 Task: Schedule a business strategy planning session.
Action: Mouse moved to (76, 106)
Screenshot: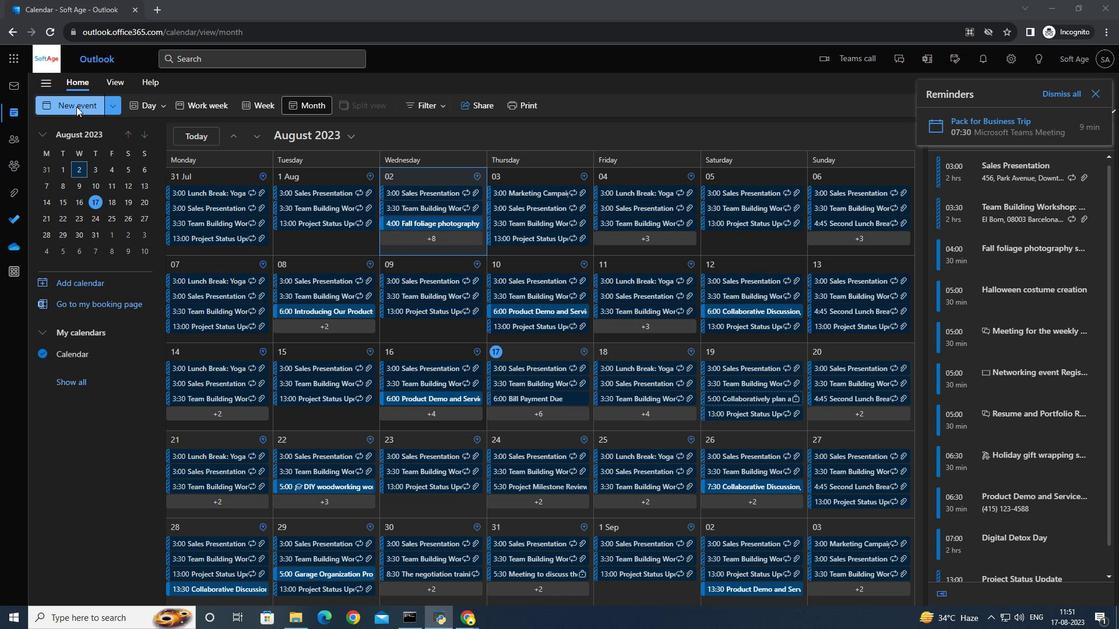 
Action: Mouse pressed left at (76, 106)
Screenshot: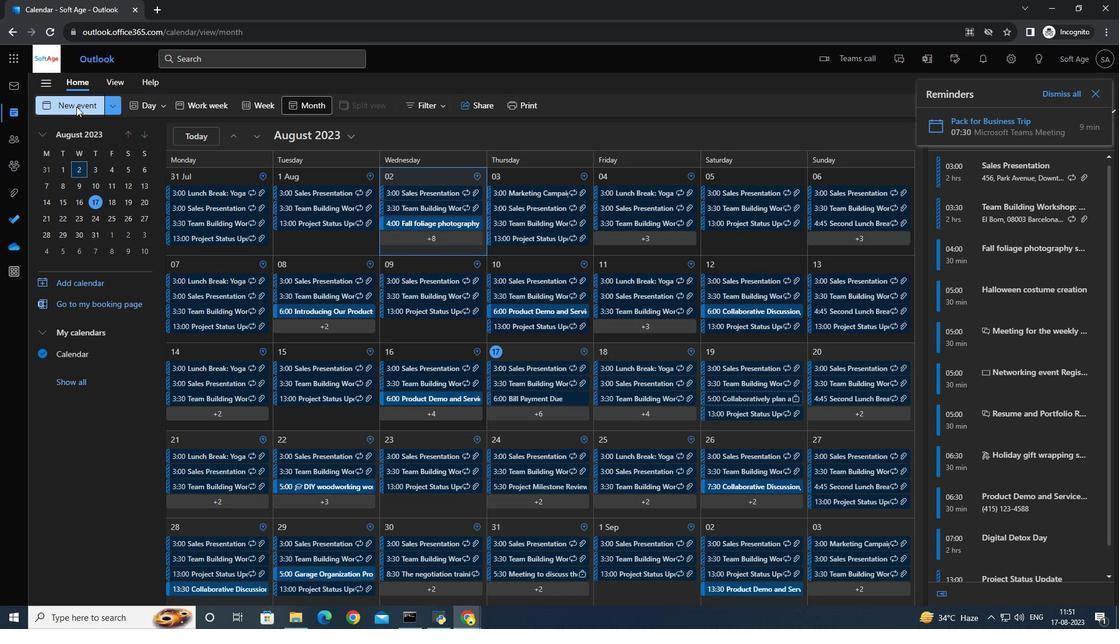 
Action: Mouse moved to (367, 181)
Screenshot: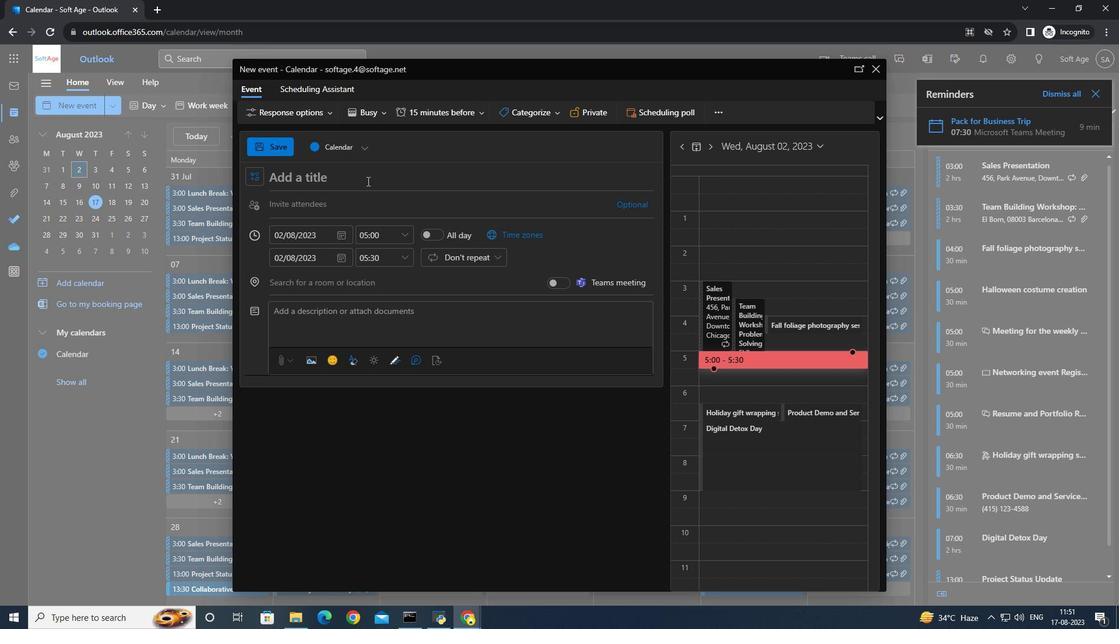 
Action: Key pressed <Key.caps_lock>B<Key.caps_lock>usiness<Key.space>strategy<Key.space><Key.caps_lock>P<Key.caps_lock>lanning<Key.space>session
Screenshot: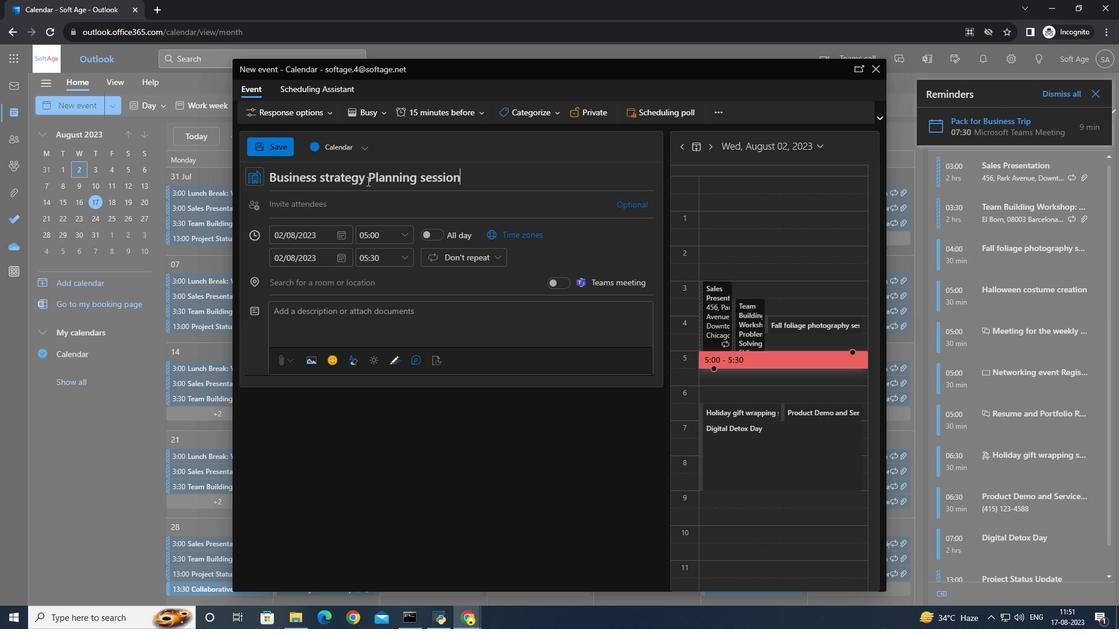 
Action: Mouse moved to (286, 142)
Screenshot: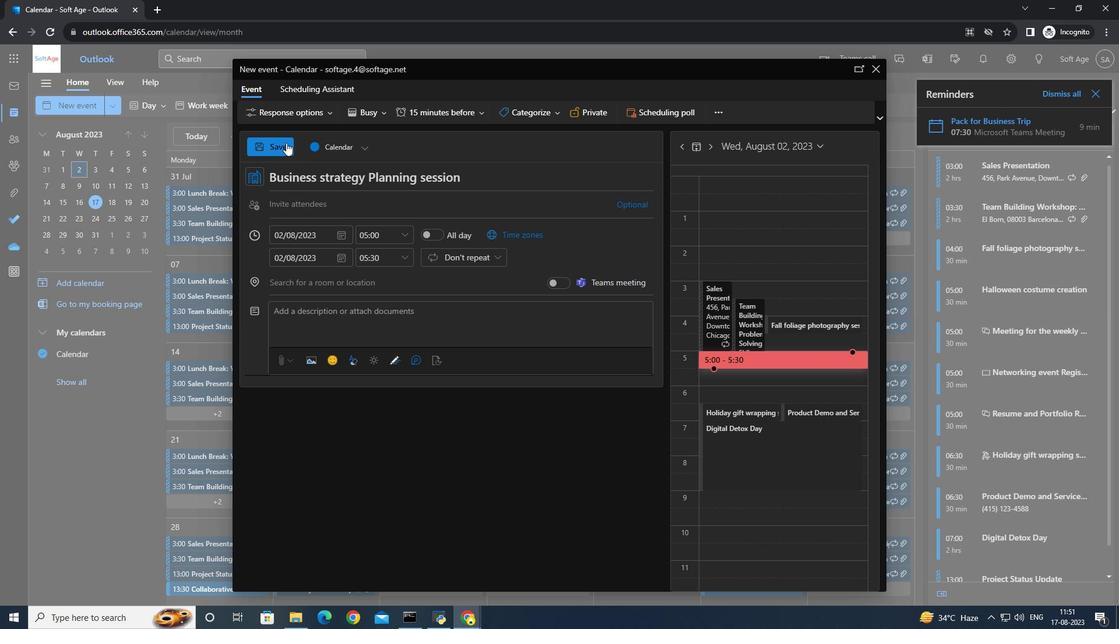 
Action: Mouse pressed left at (286, 142)
Screenshot: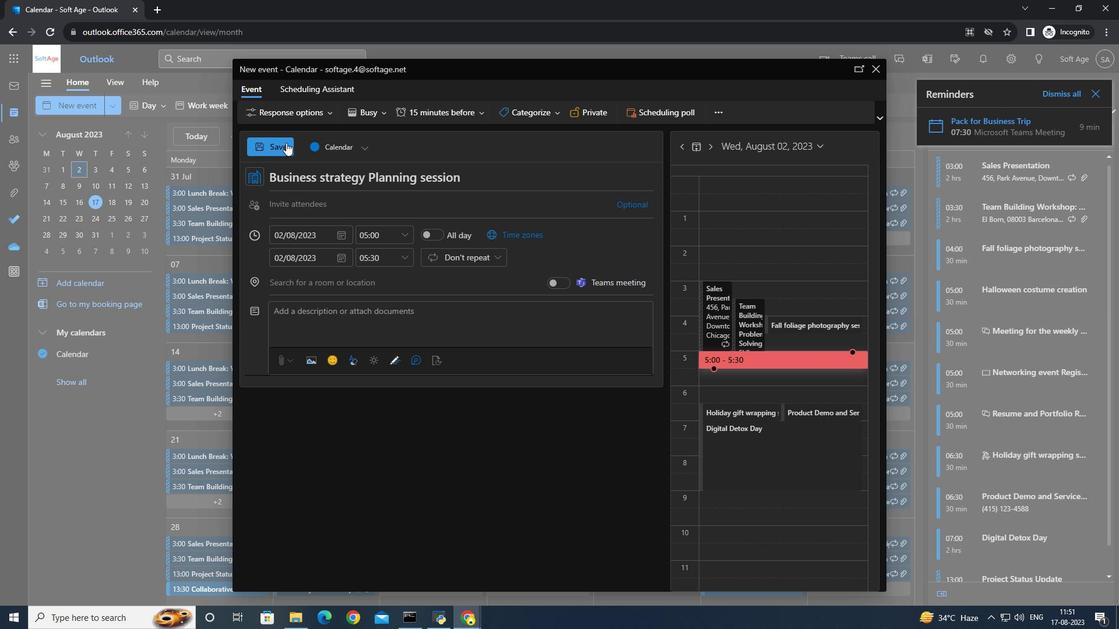 
